Task: Set "Initial VBV buffer occupancy" for "H.264/MPEG-4 Part 10/AVC encoder (x264)" to 0.80.
Action: Mouse moved to (100, 12)
Screenshot: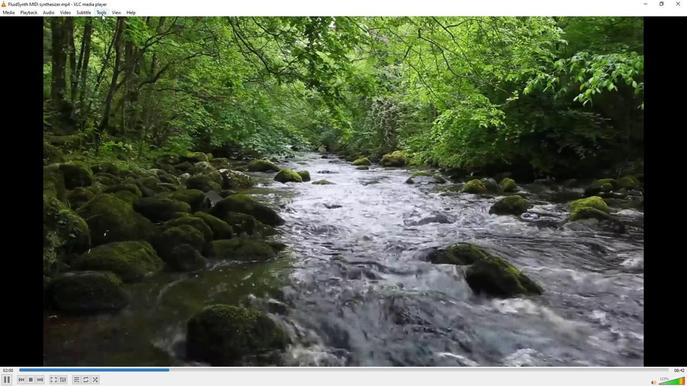 
Action: Mouse pressed left at (100, 12)
Screenshot: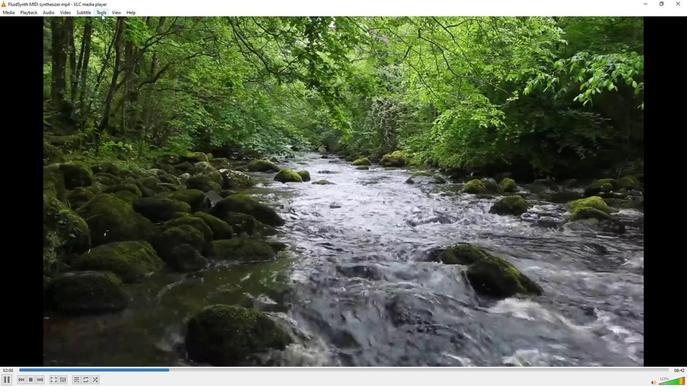 
Action: Mouse moved to (129, 93)
Screenshot: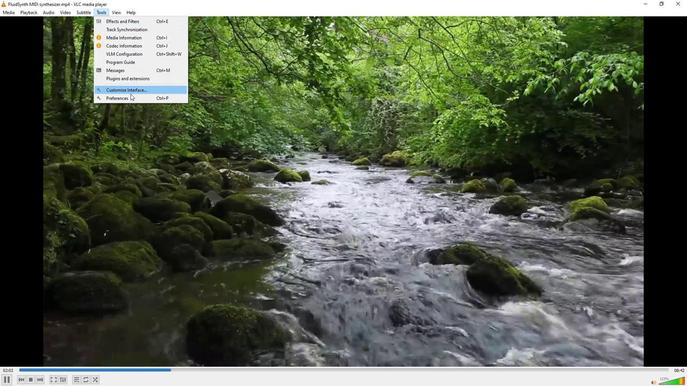 
Action: Mouse pressed left at (129, 93)
Screenshot: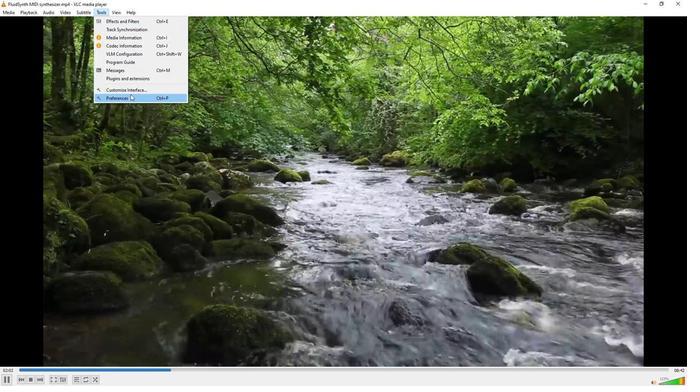 
Action: Mouse moved to (78, 301)
Screenshot: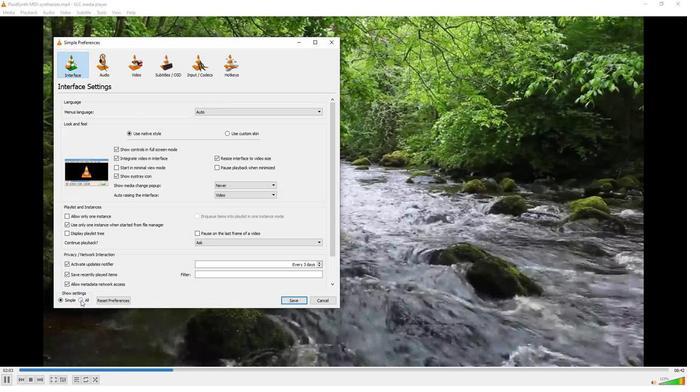 
Action: Mouse pressed left at (78, 301)
Screenshot: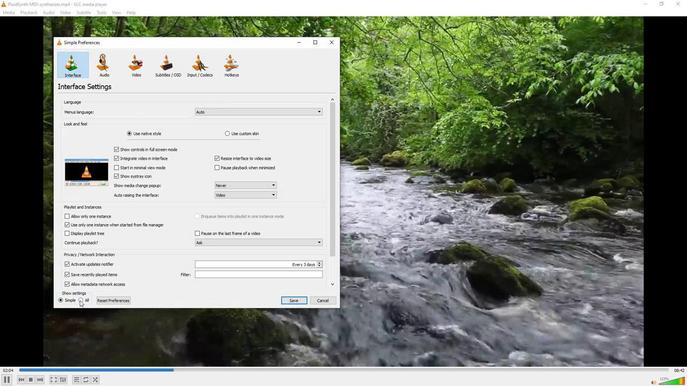 
Action: Mouse moved to (68, 229)
Screenshot: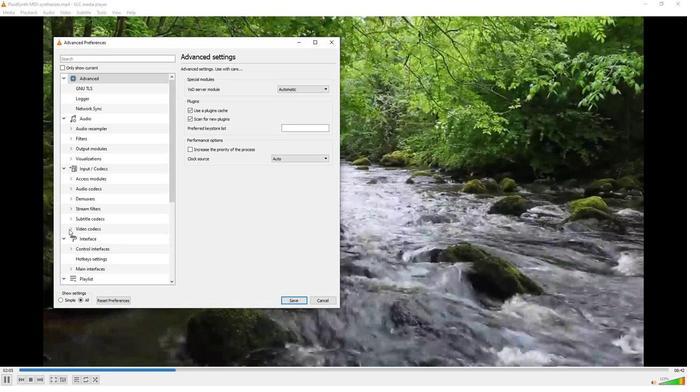 
Action: Mouse pressed left at (68, 229)
Screenshot: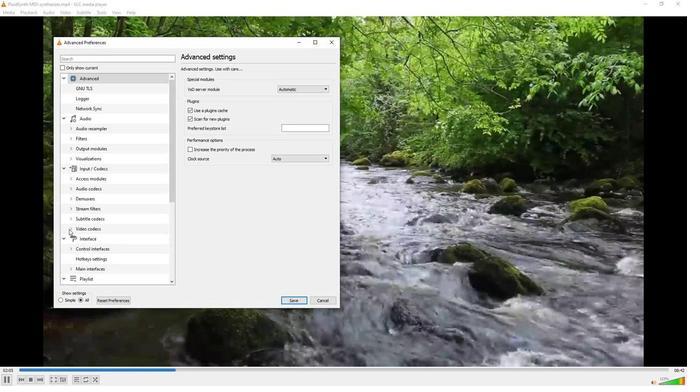 
Action: Mouse moved to (81, 248)
Screenshot: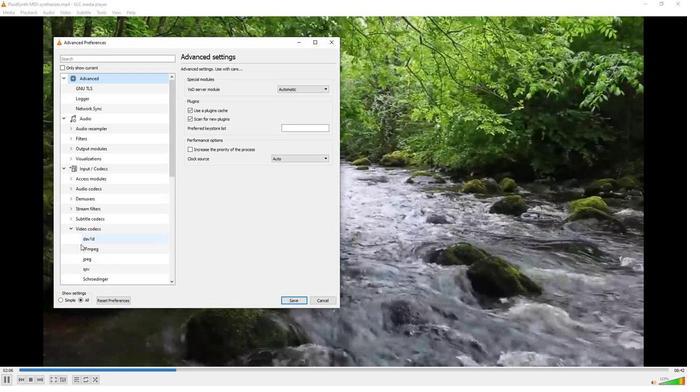 
Action: Mouse scrolled (81, 248) with delta (0, 0)
Screenshot: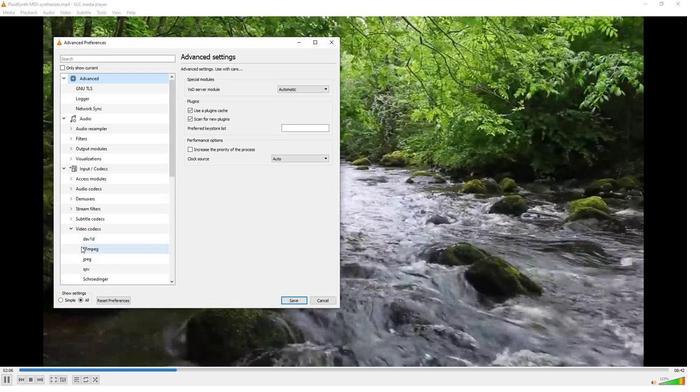 
Action: Mouse moved to (98, 278)
Screenshot: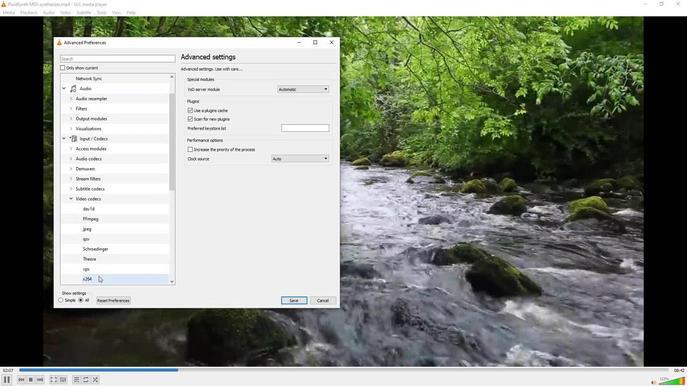 
Action: Mouse pressed left at (98, 278)
Screenshot: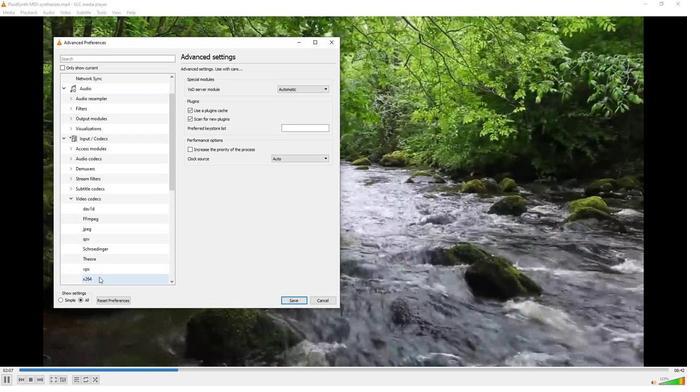 
Action: Mouse moved to (272, 258)
Screenshot: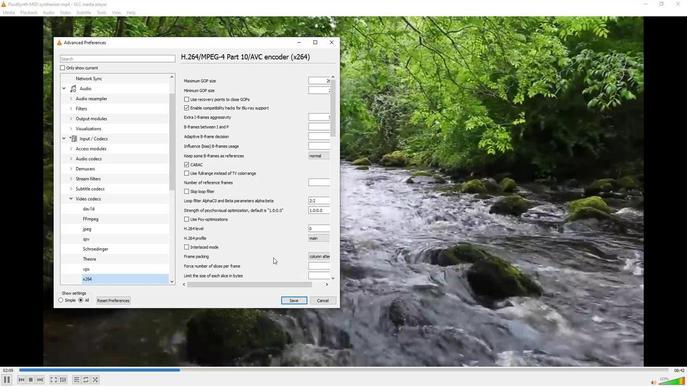 
Action: Mouse scrolled (272, 257) with delta (0, 0)
Screenshot: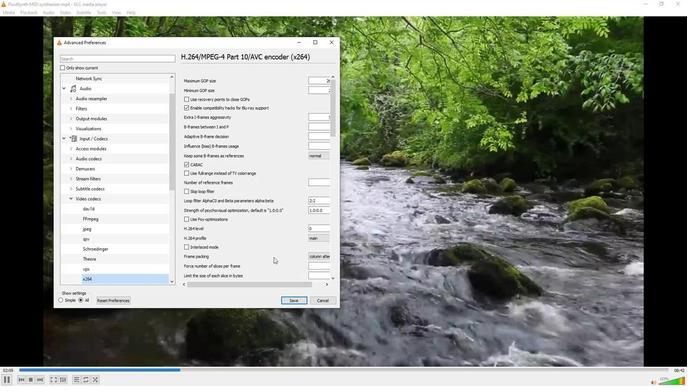 
Action: Mouse scrolled (272, 257) with delta (0, 0)
Screenshot: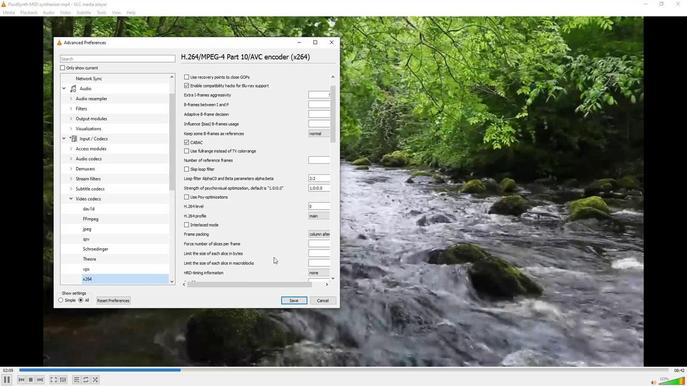 
Action: Mouse scrolled (272, 257) with delta (0, 0)
Screenshot: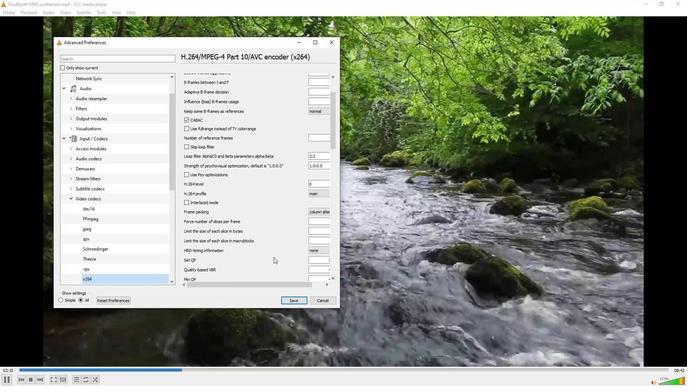 
Action: Mouse scrolled (272, 257) with delta (0, 0)
Screenshot: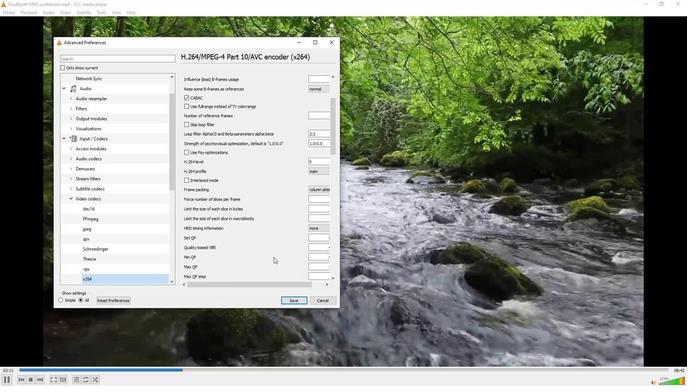 
Action: Mouse scrolled (272, 257) with delta (0, 0)
Screenshot: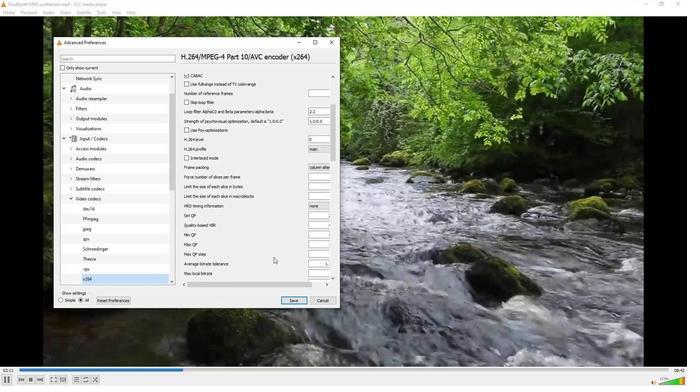
Action: Mouse moved to (313, 269)
Screenshot: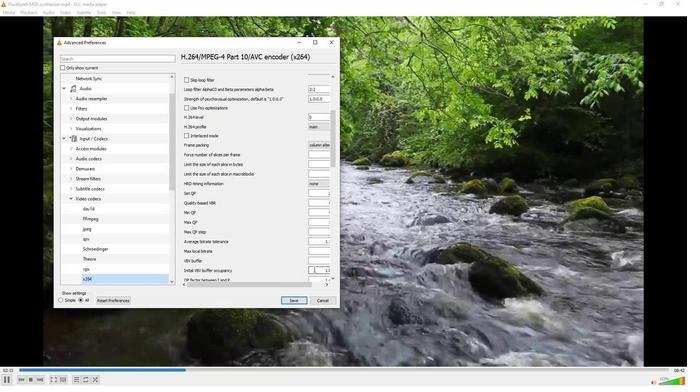 
Action: Mouse pressed left at (313, 269)
Screenshot: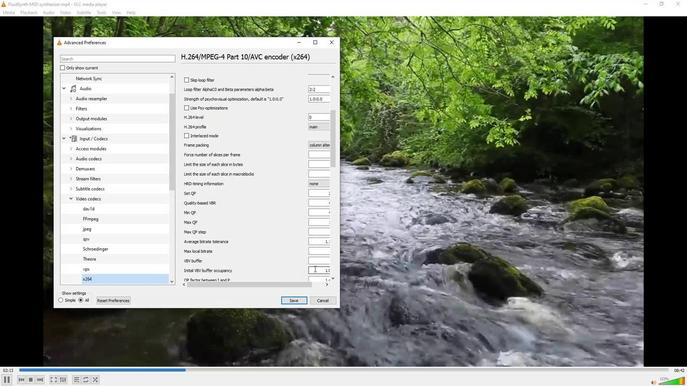 
Action: Mouse moved to (297, 284)
Screenshot: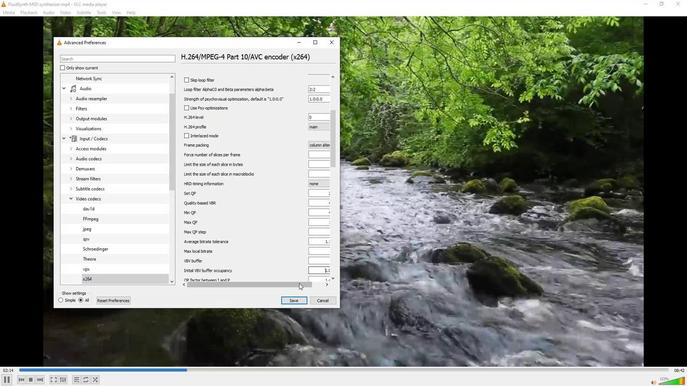 
Action: Mouse pressed left at (297, 284)
Screenshot: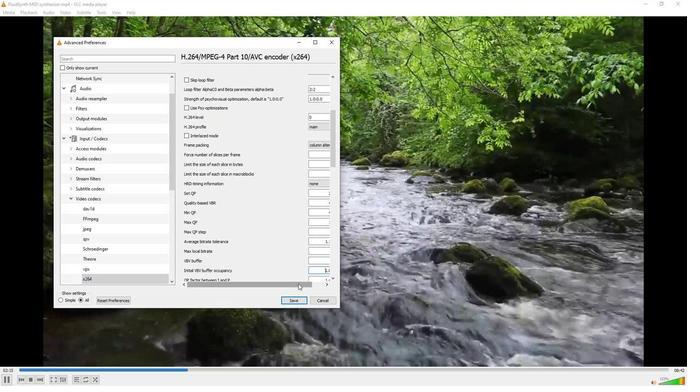 
Action: Mouse moved to (322, 272)
Screenshot: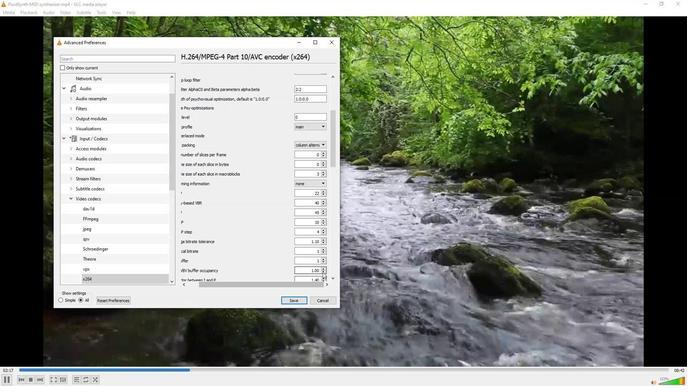 
Action: Mouse pressed left at (322, 272)
Screenshot: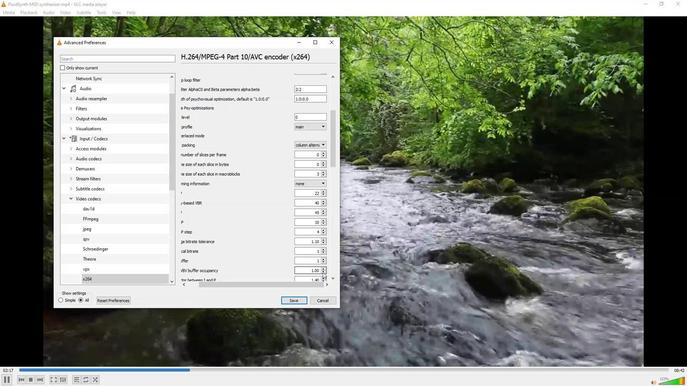 
Action: Mouse pressed left at (322, 272)
Screenshot: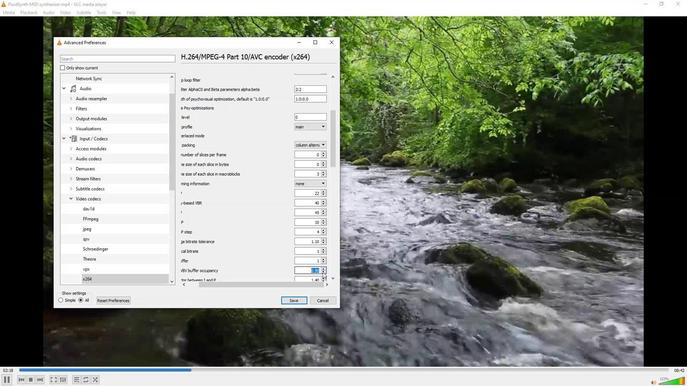 
Action: Mouse moved to (280, 269)
Screenshot: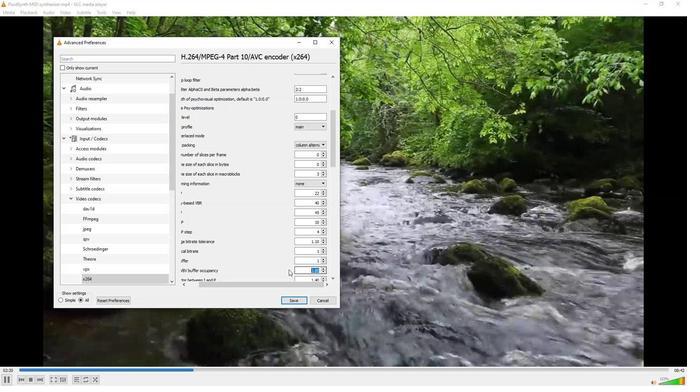 
